 Task: Rename the document.
Action: Mouse moved to (61, 107)
Screenshot: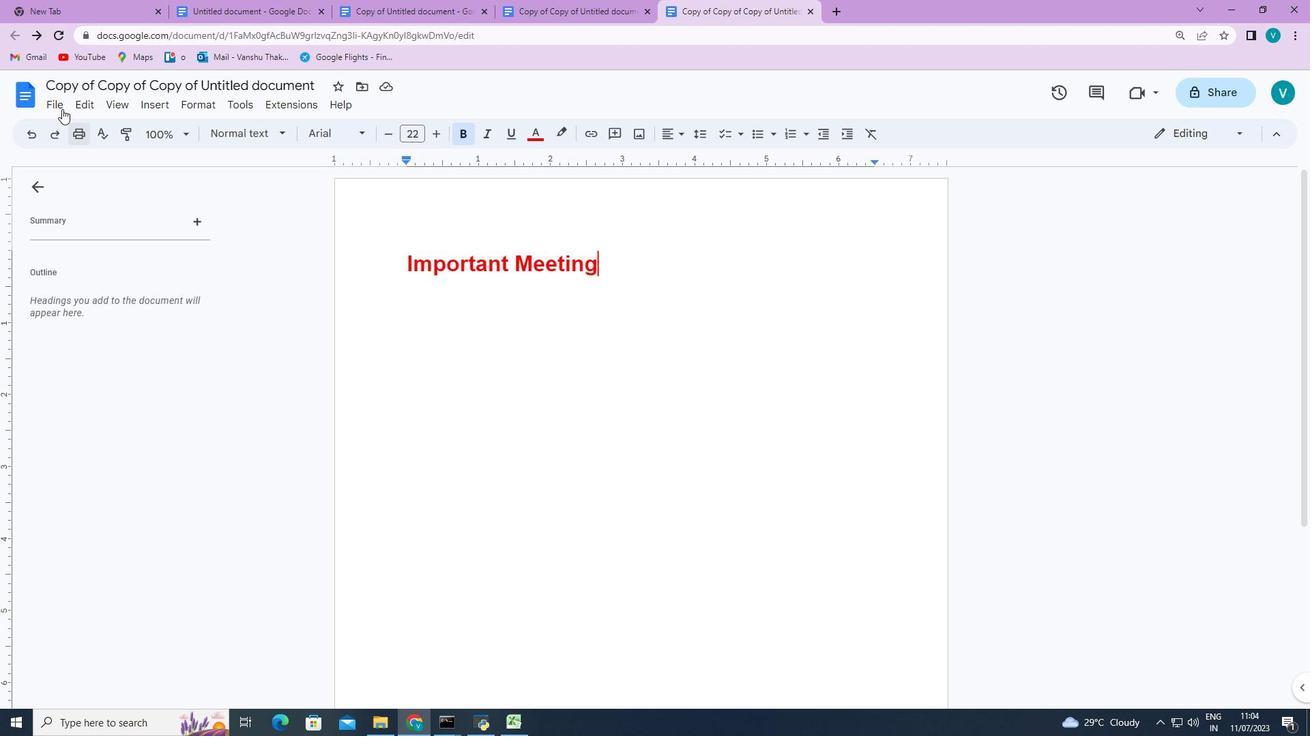 
Action: Mouse pressed left at (61, 107)
Screenshot: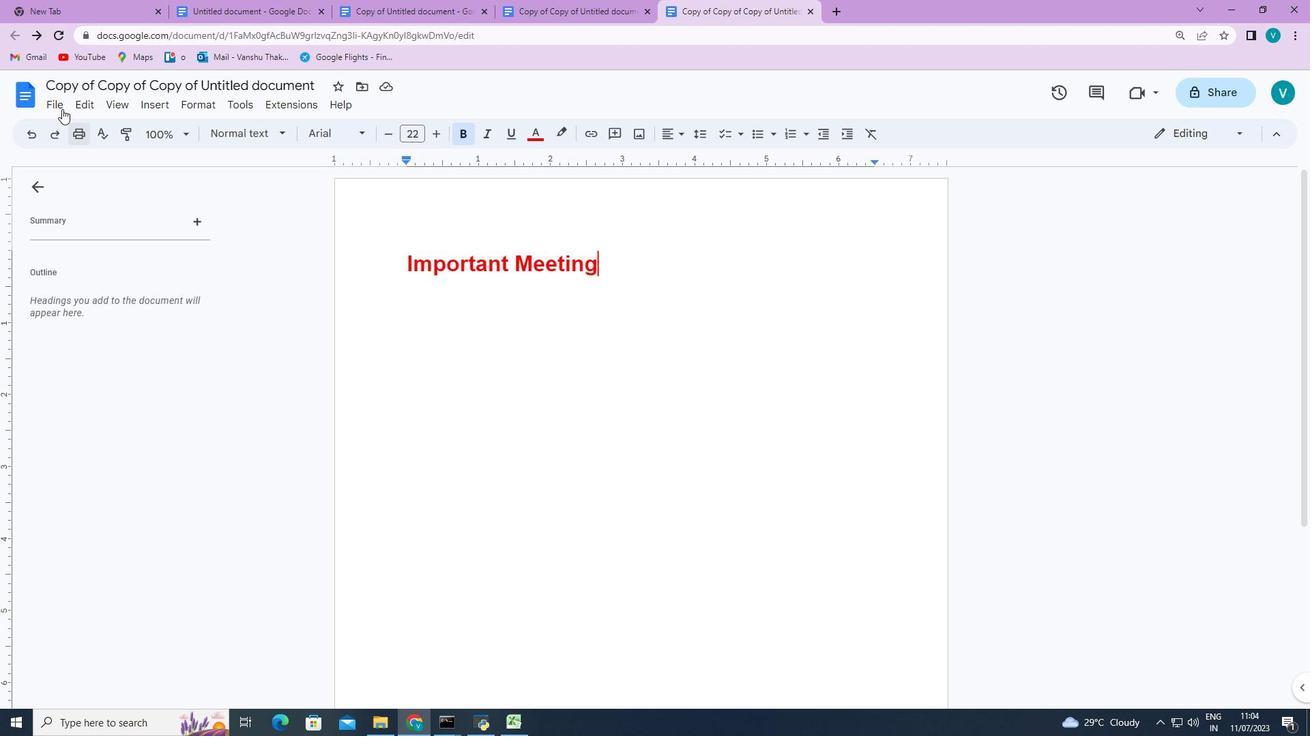 
Action: Mouse moved to (86, 298)
Screenshot: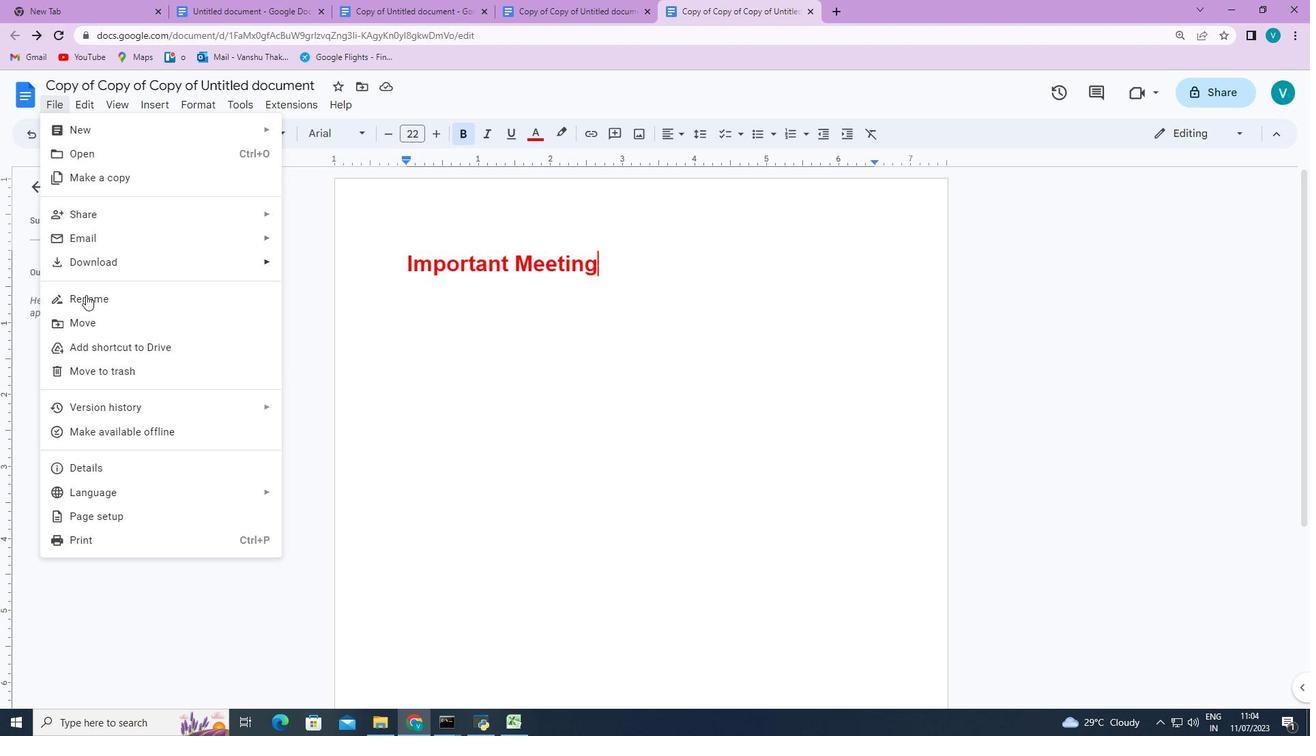 
Action: Mouse pressed left at (86, 298)
Screenshot: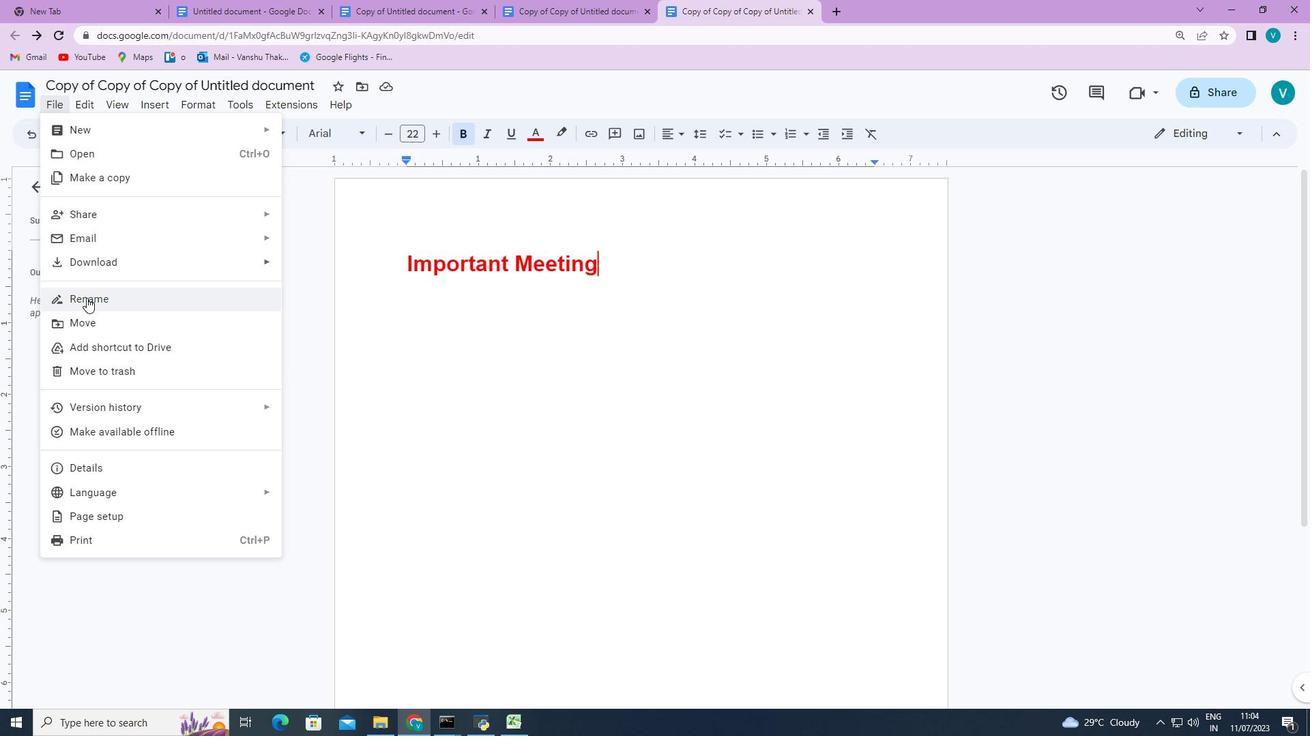 
Action: Key pressed <Key.shift><Key.shift><Key.shift><Key.shift><Key.shift><Key.shift><Key.shift>File<Key.enter>
Screenshot: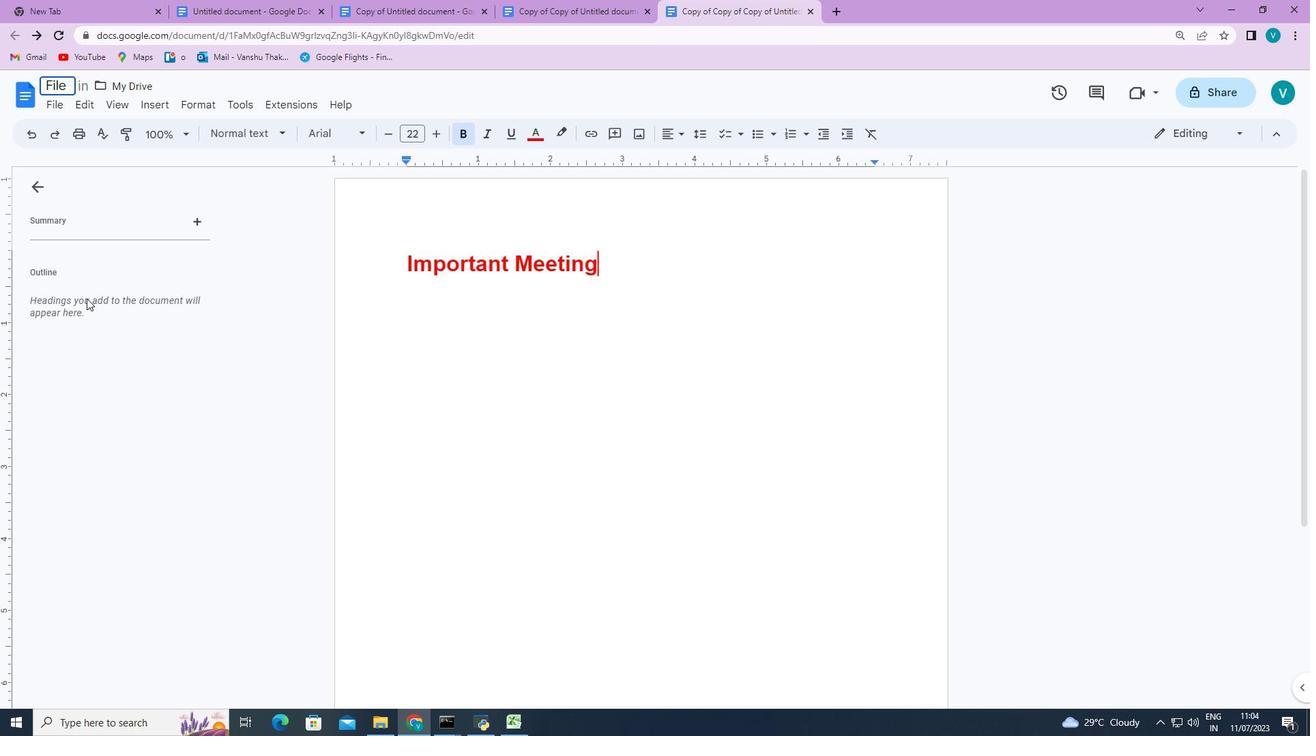 
